 Task: Select the booking Airbnb experience.
Action: Mouse moved to (118, 493)
Screenshot: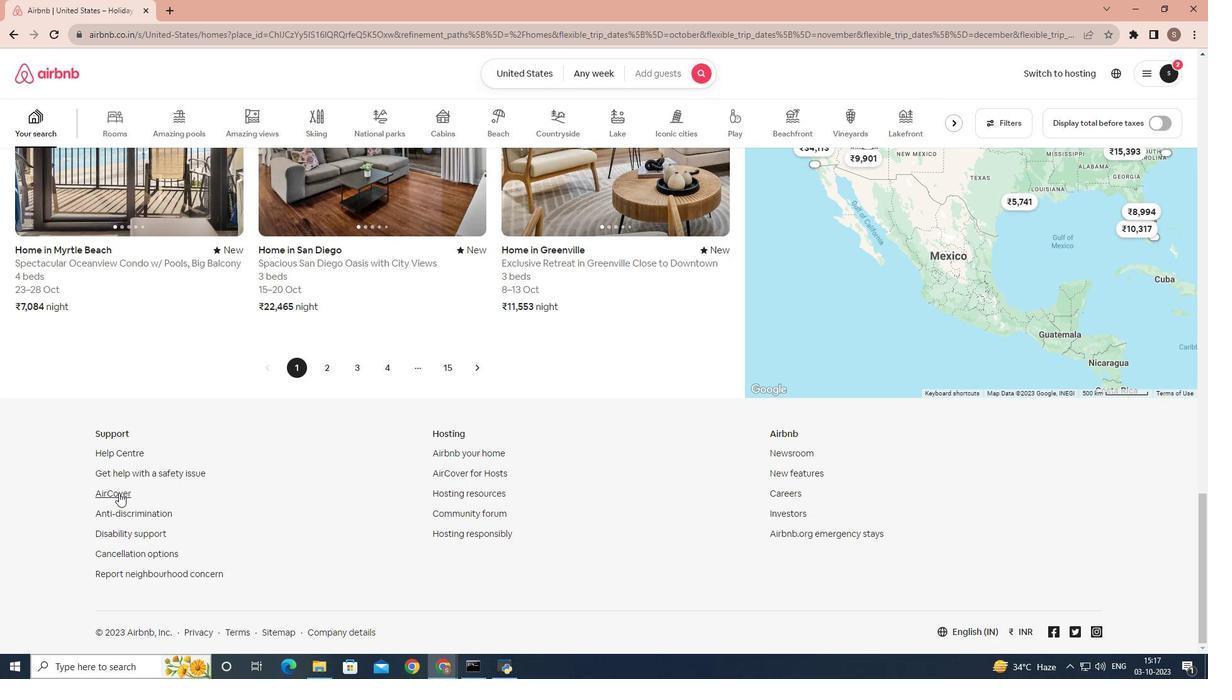
Action: Mouse pressed left at (118, 493)
Screenshot: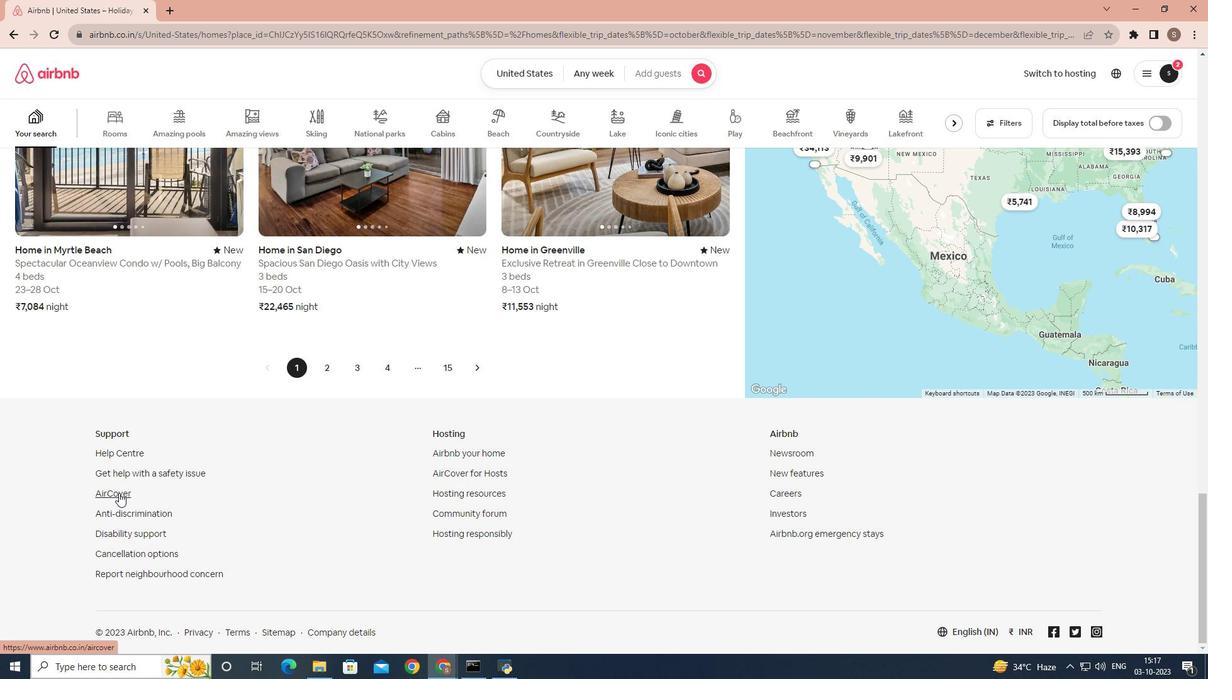 
Action: Mouse moved to (324, 127)
Screenshot: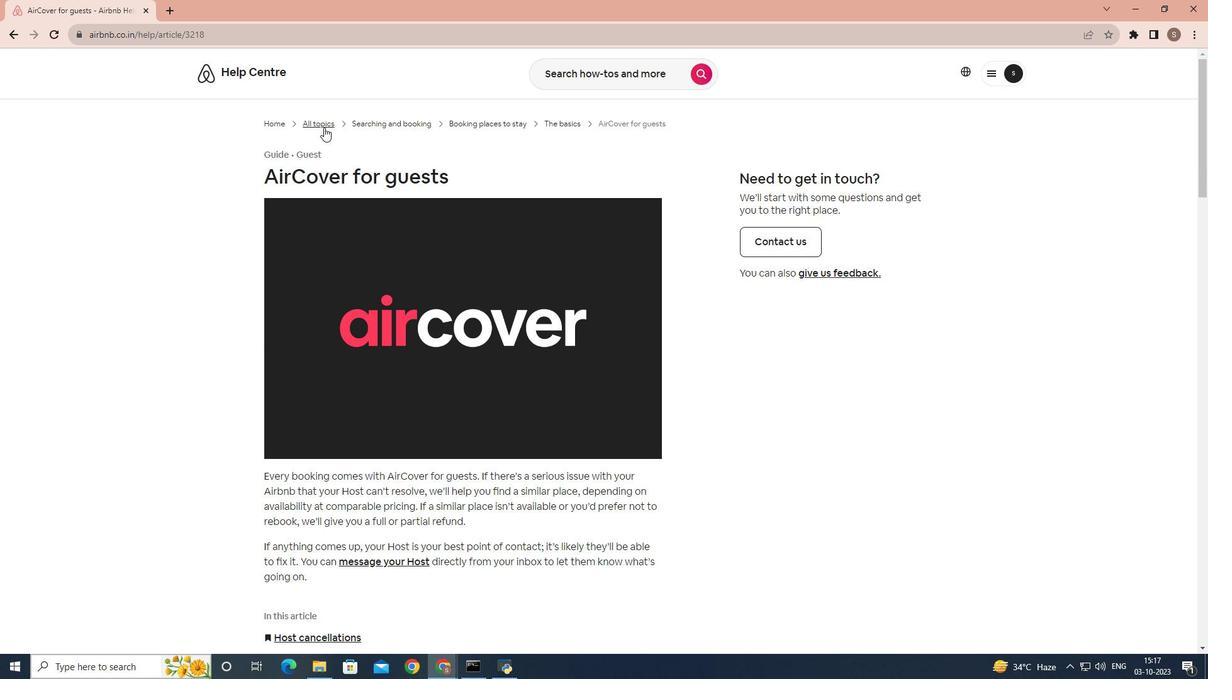
Action: Mouse pressed left at (324, 127)
Screenshot: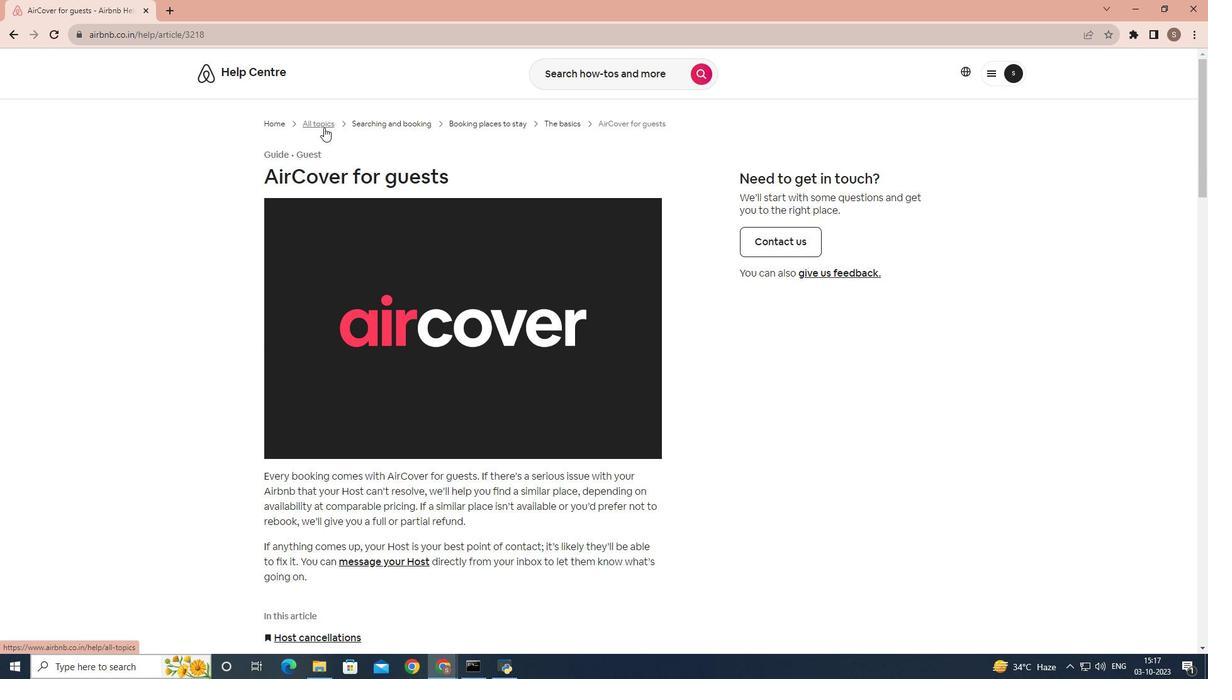 
Action: Mouse moved to (338, 378)
Screenshot: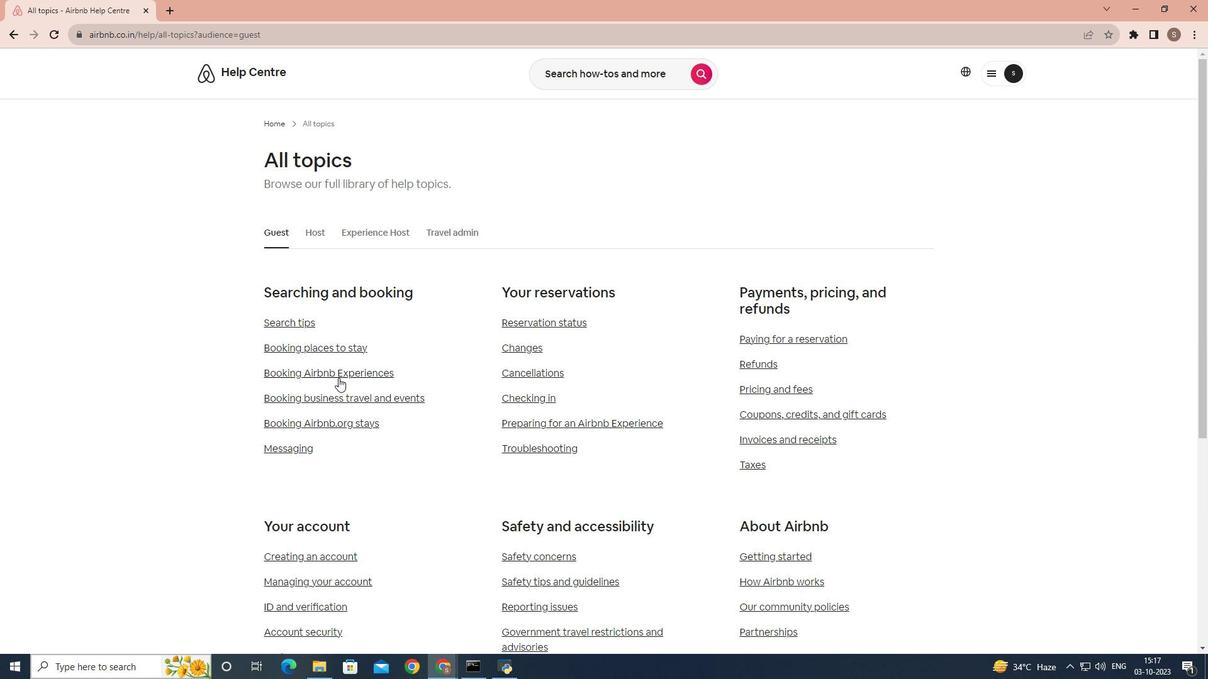 
Action: Mouse pressed left at (338, 378)
Screenshot: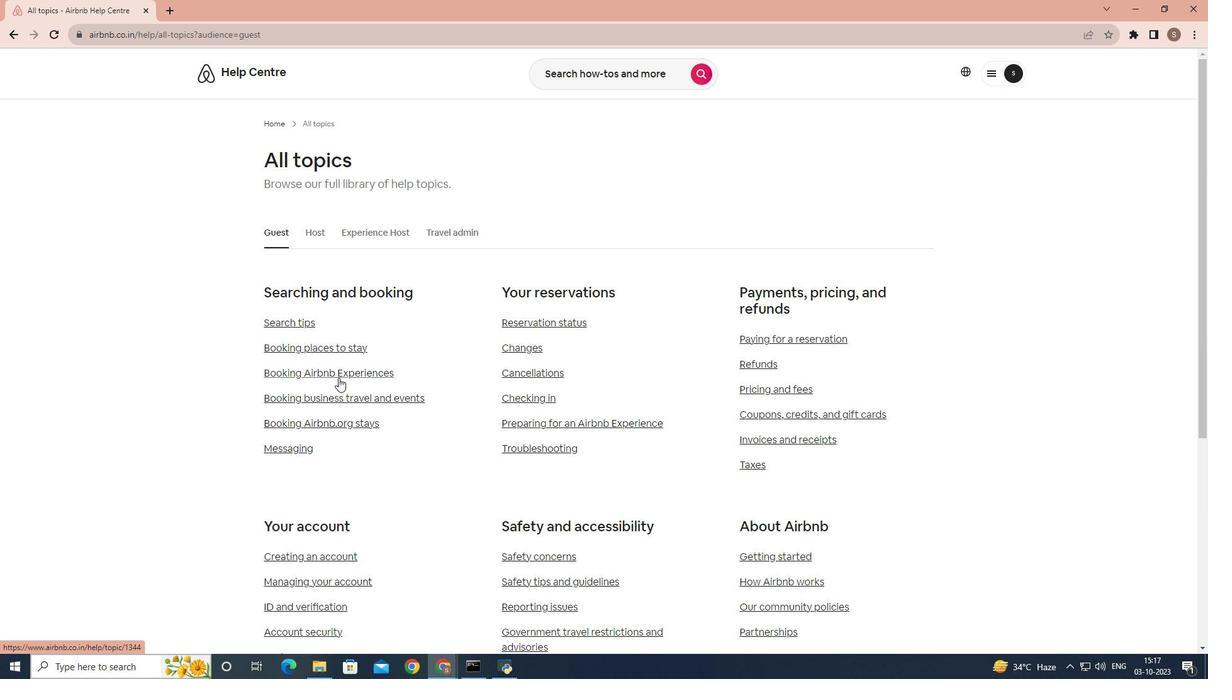 
